 Task: Create a due date automation when advanced on, 2 days after a card is due add dates not due today at 11:00 AM.
Action: Mouse moved to (1001, 75)
Screenshot: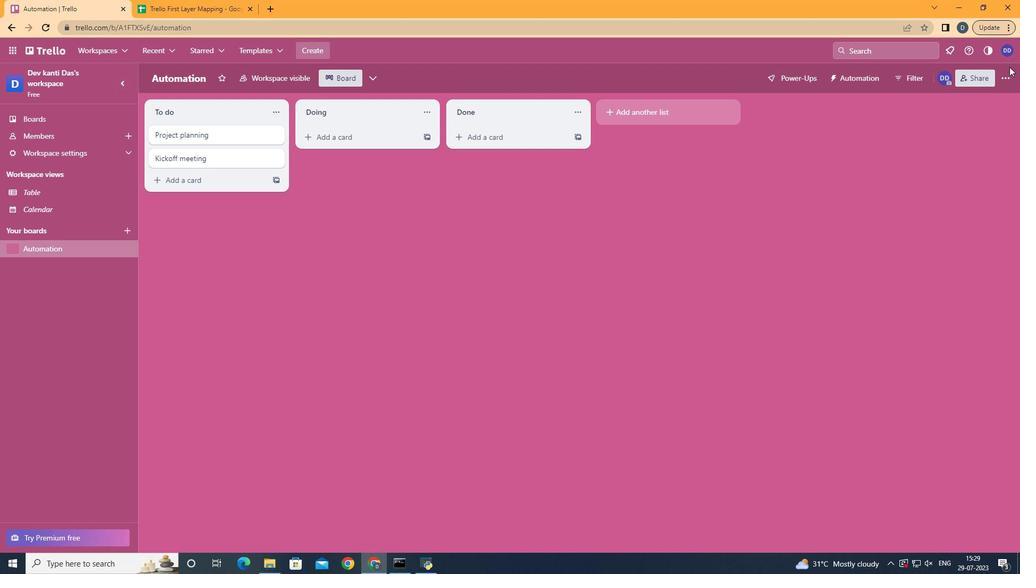 
Action: Mouse pressed left at (1001, 75)
Screenshot: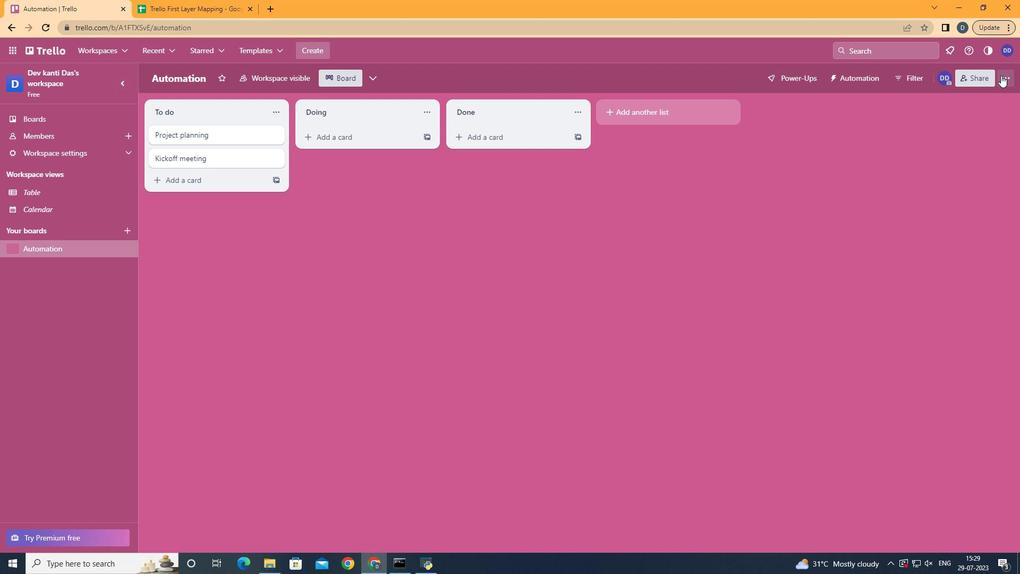 
Action: Mouse moved to (917, 231)
Screenshot: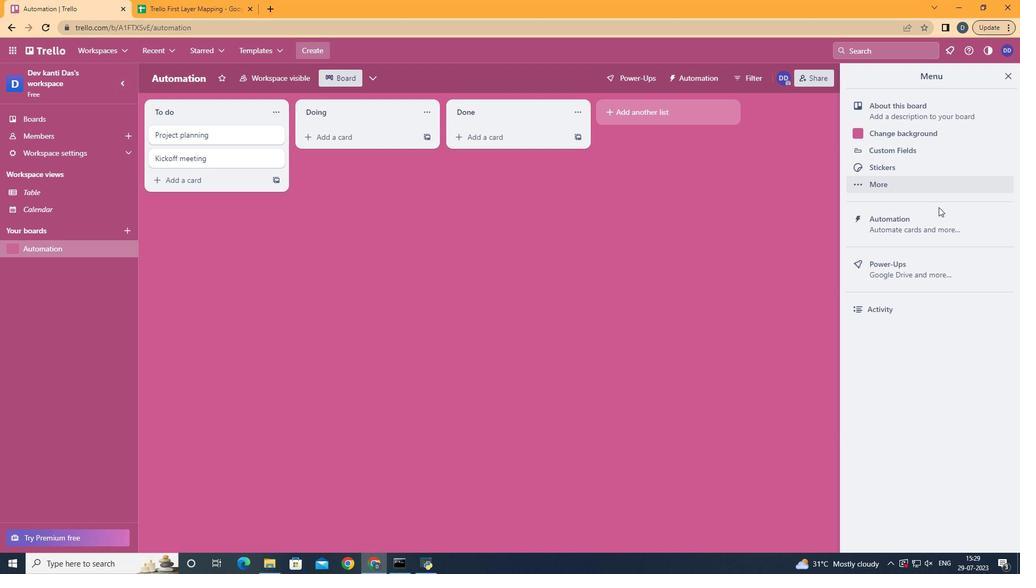 
Action: Mouse pressed left at (917, 231)
Screenshot: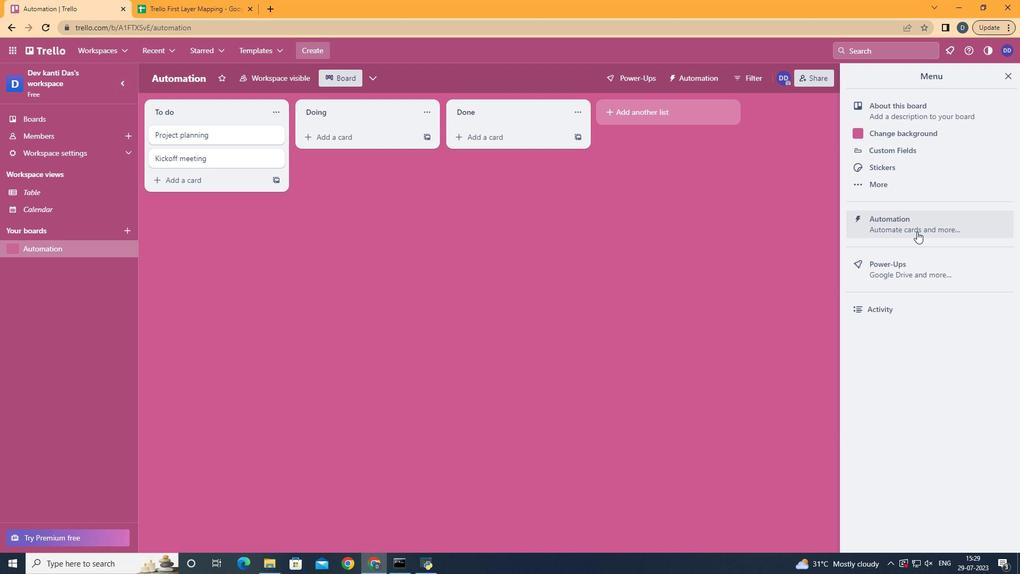 
Action: Mouse moved to (182, 219)
Screenshot: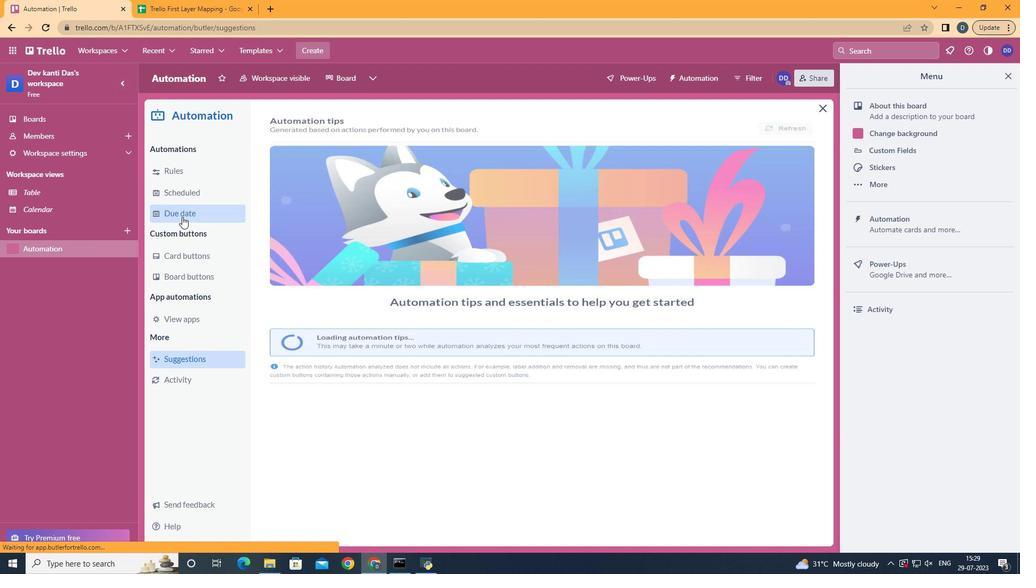 
Action: Mouse pressed left at (182, 219)
Screenshot: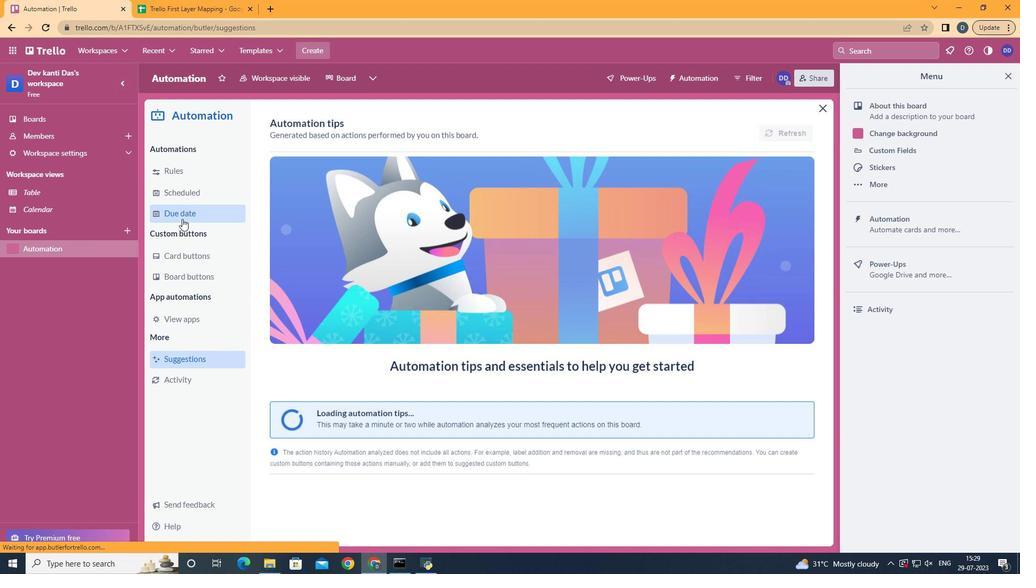 
Action: Mouse moved to (770, 125)
Screenshot: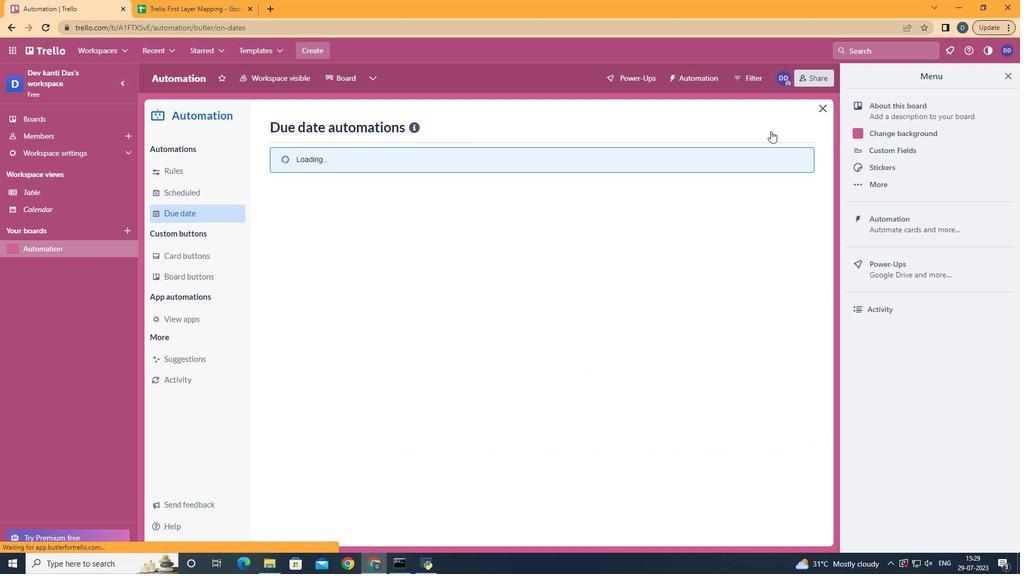 
Action: Mouse pressed left at (770, 125)
Screenshot: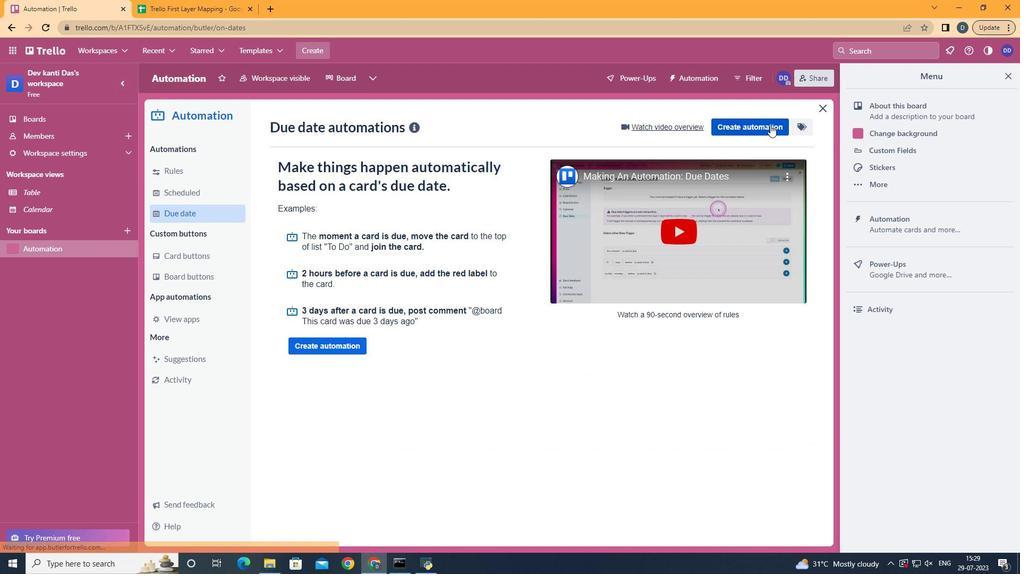 
Action: Mouse moved to (537, 229)
Screenshot: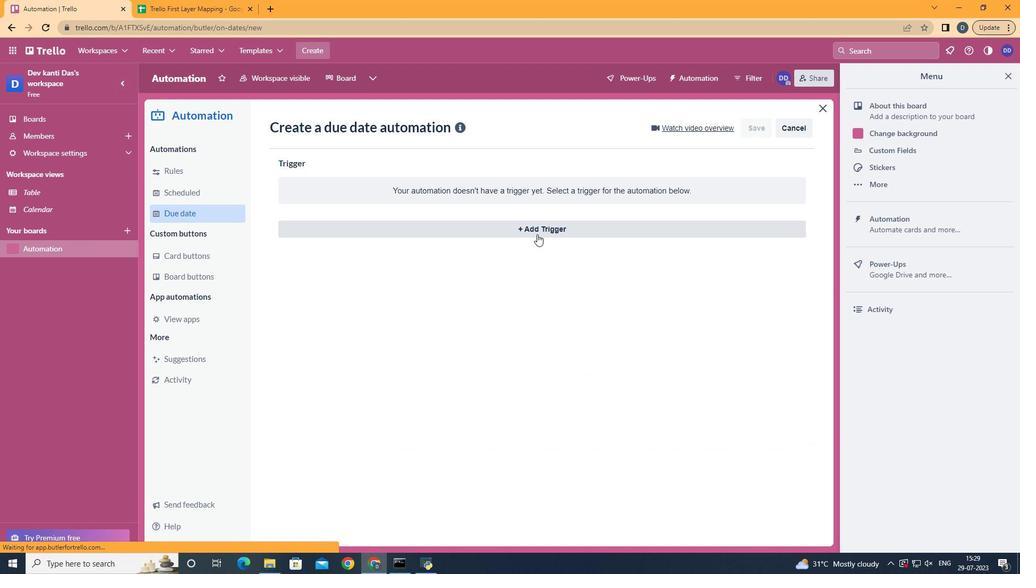 
Action: Mouse pressed left at (537, 229)
Screenshot: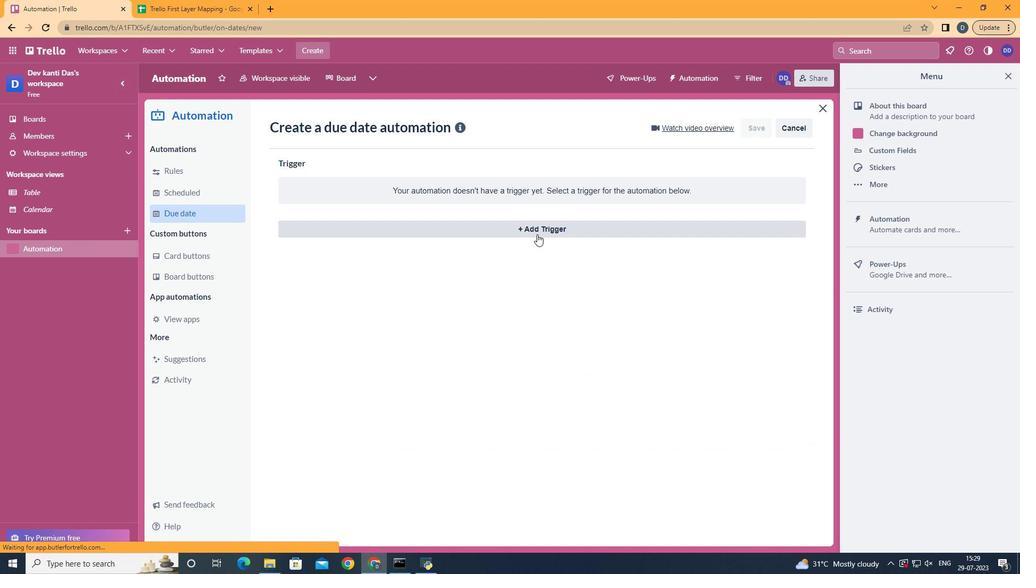 
Action: Mouse moved to (368, 431)
Screenshot: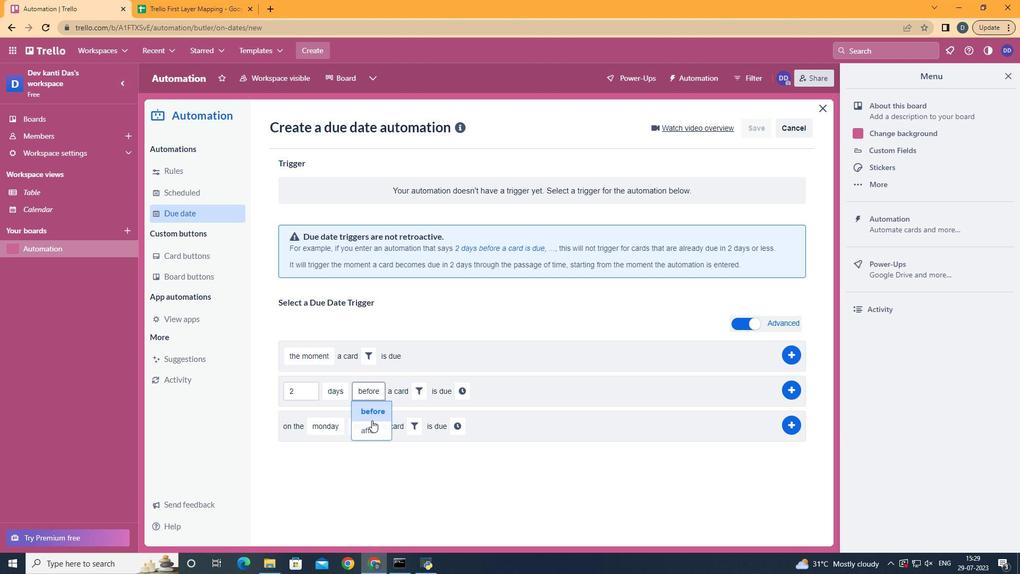 
Action: Mouse pressed left at (368, 431)
Screenshot: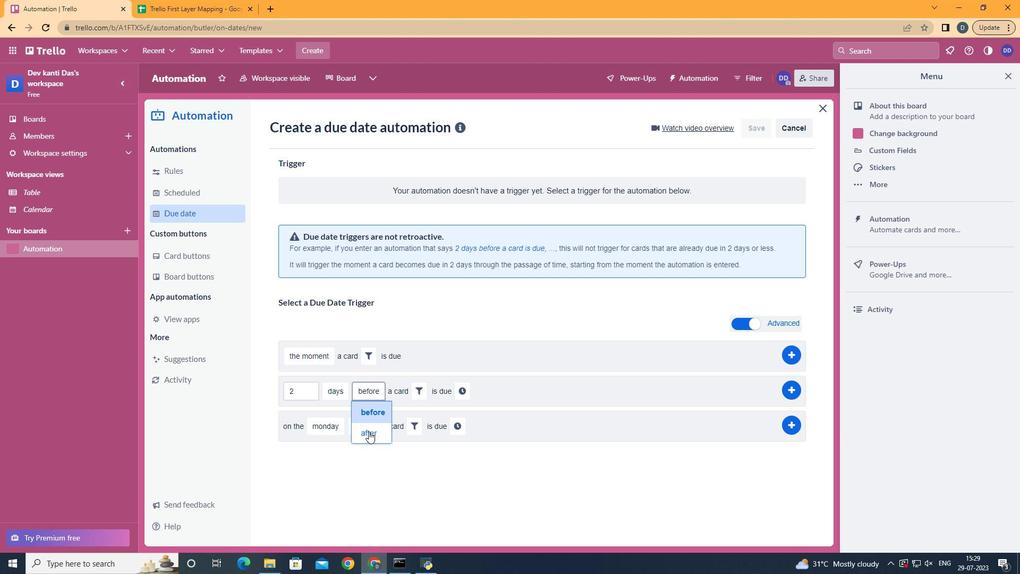 
Action: Mouse moved to (410, 400)
Screenshot: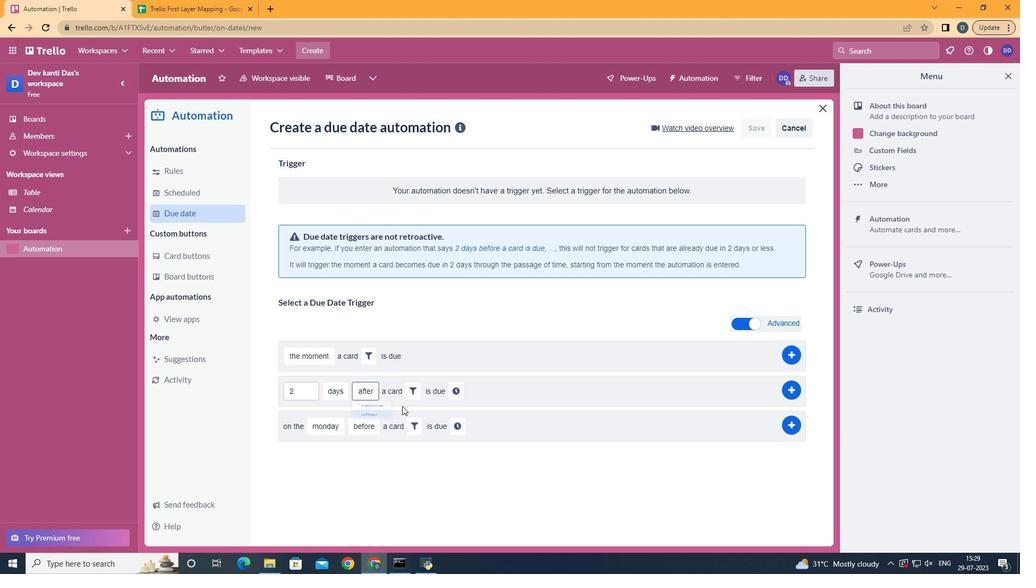 
Action: Mouse pressed left at (410, 400)
Screenshot: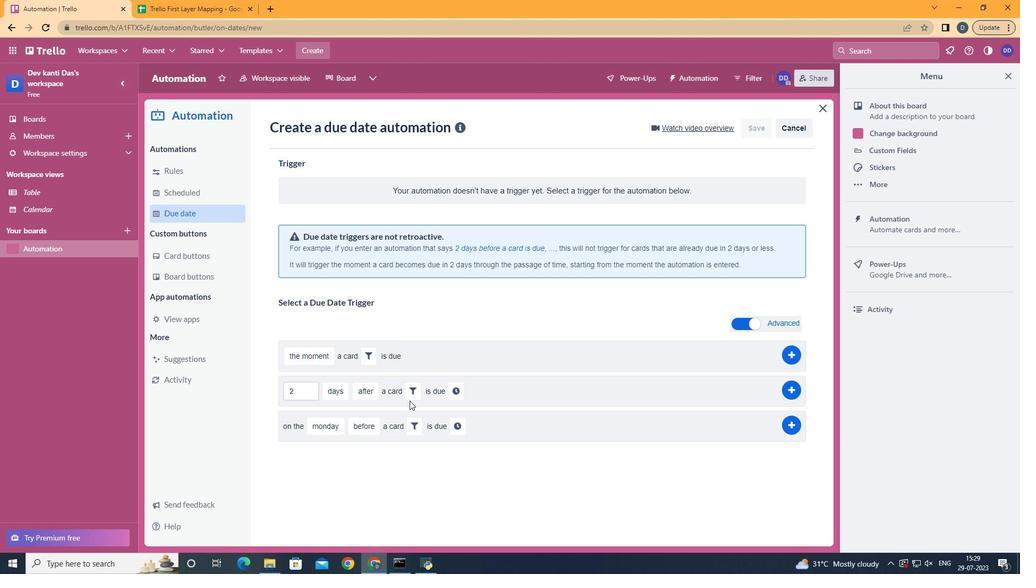 
Action: Mouse moved to (410, 399)
Screenshot: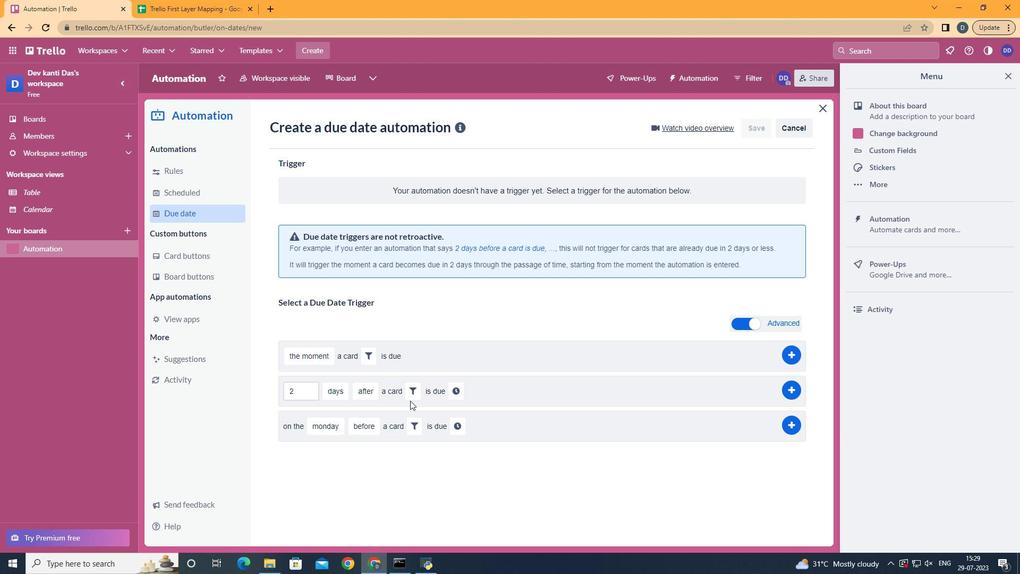
Action: Mouse pressed left at (410, 399)
Screenshot: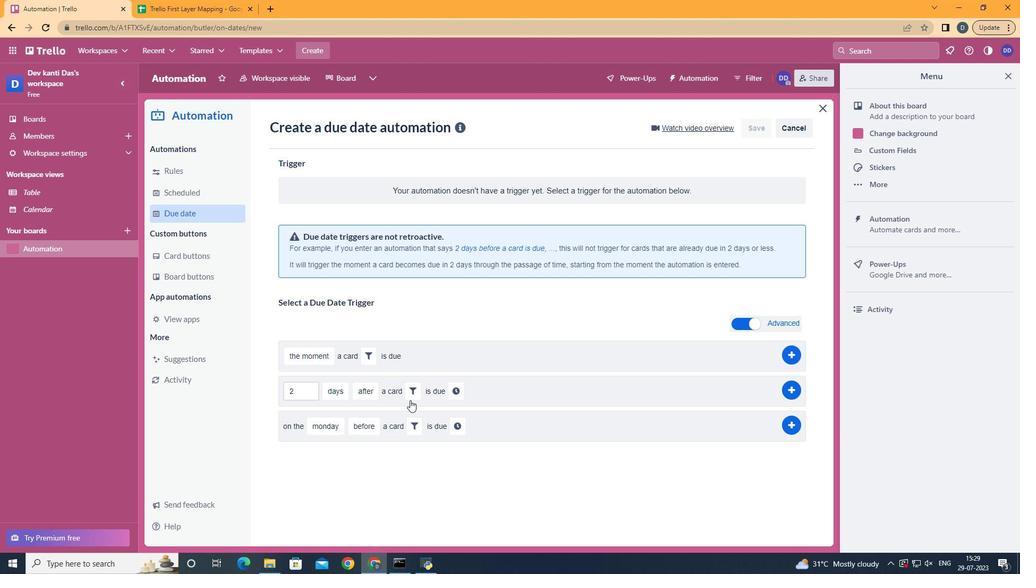 
Action: Mouse moved to (481, 428)
Screenshot: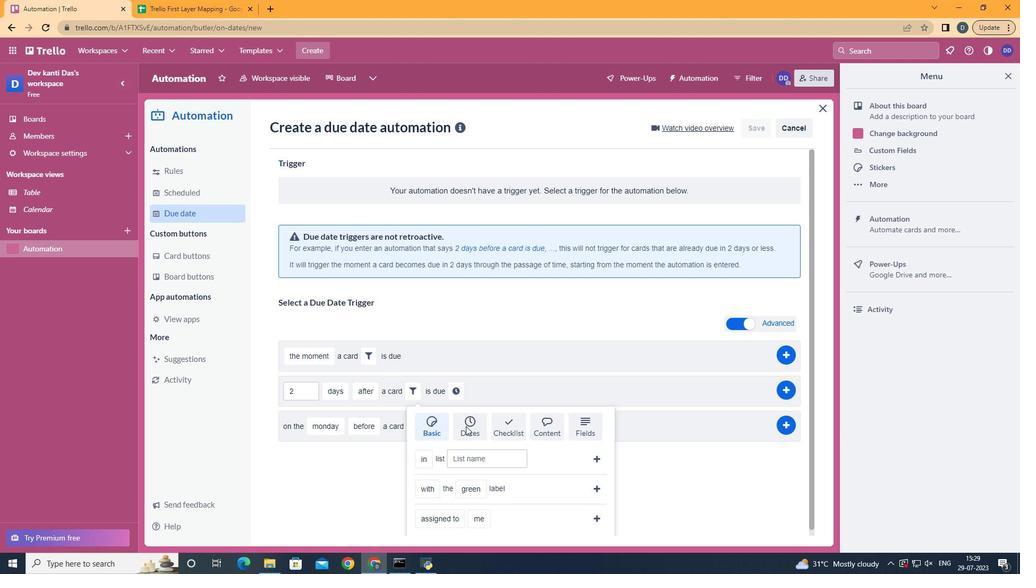 
Action: Mouse pressed left at (481, 428)
Screenshot: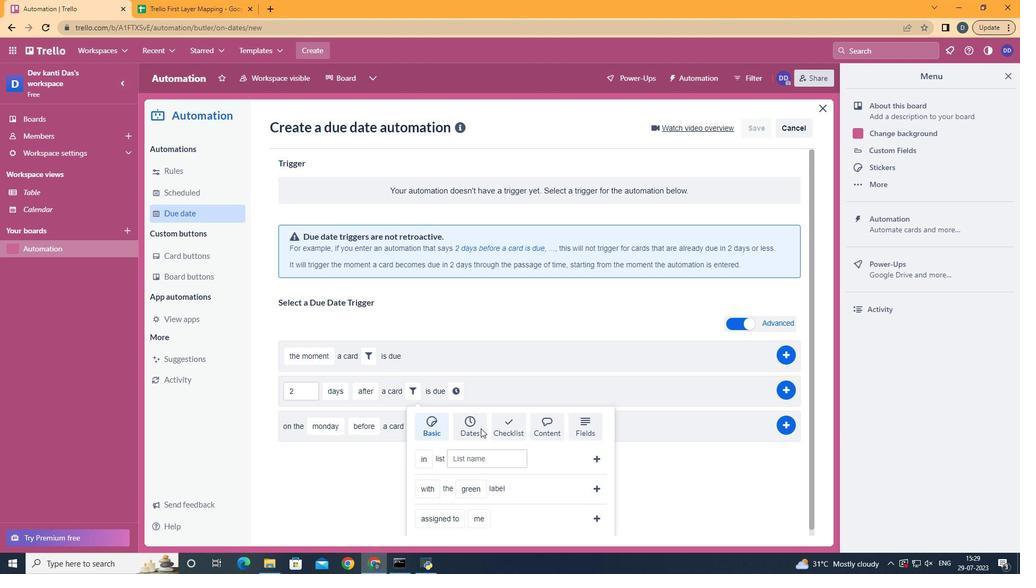 
Action: Mouse moved to (481, 428)
Screenshot: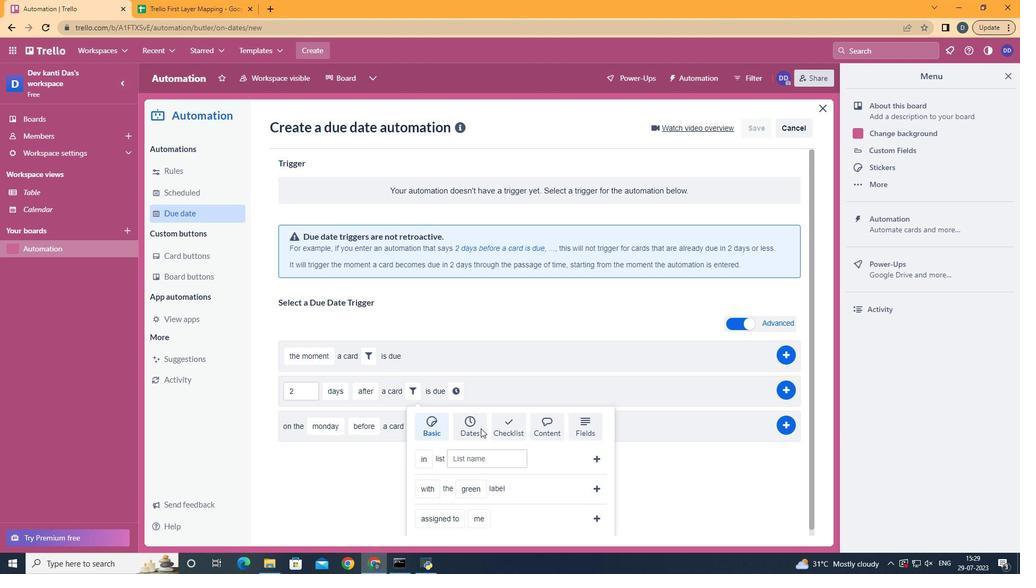 
Action: Mouse scrolled (481, 427) with delta (0, 0)
Screenshot: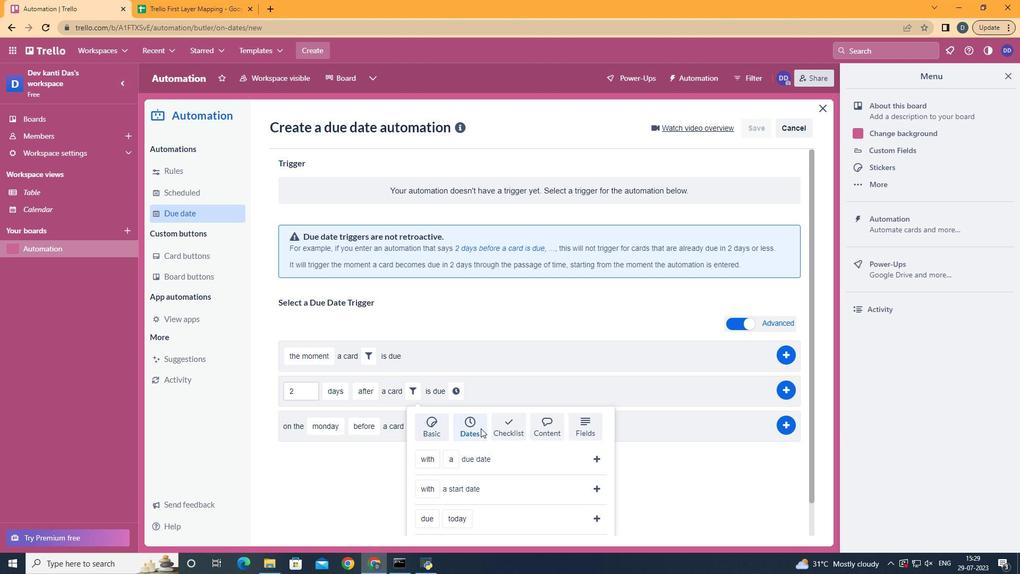 
Action: Mouse scrolled (481, 427) with delta (0, 0)
Screenshot: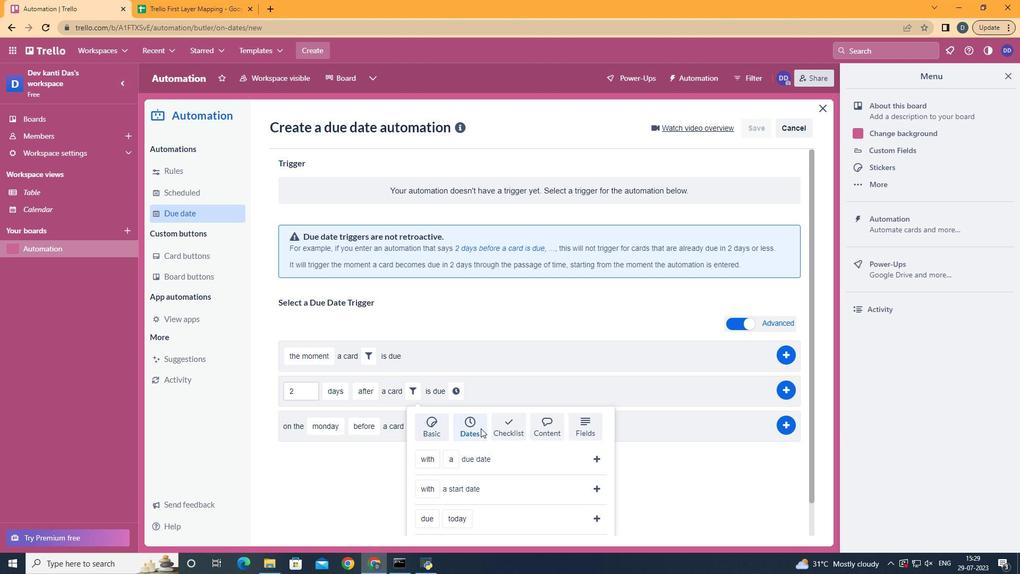 
Action: Mouse scrolled (481, 427) with delta (0, 0)
Screenshot: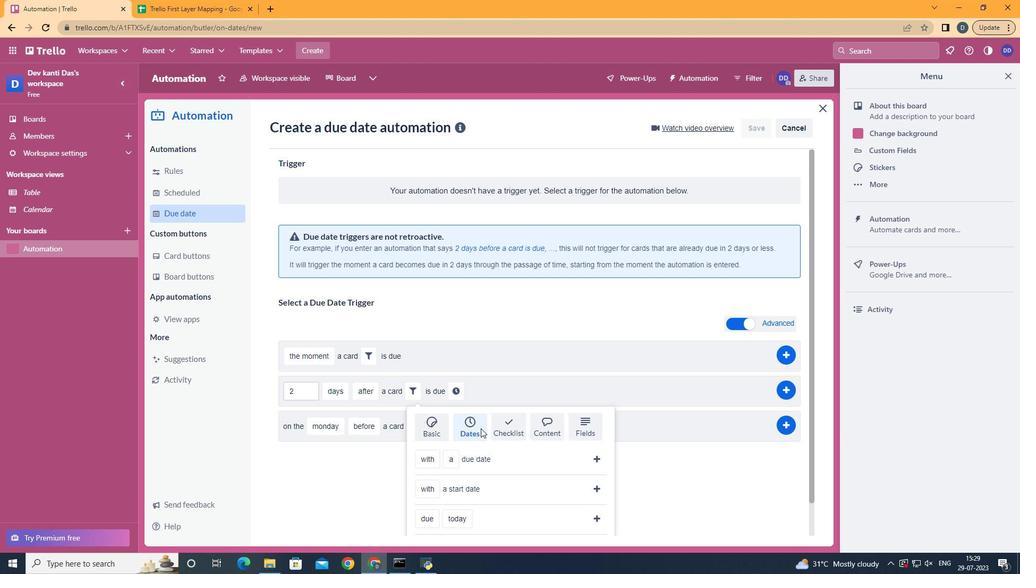 
Action: Mouse scrolled (481, 427) with delta (0, 0)
Screenshot: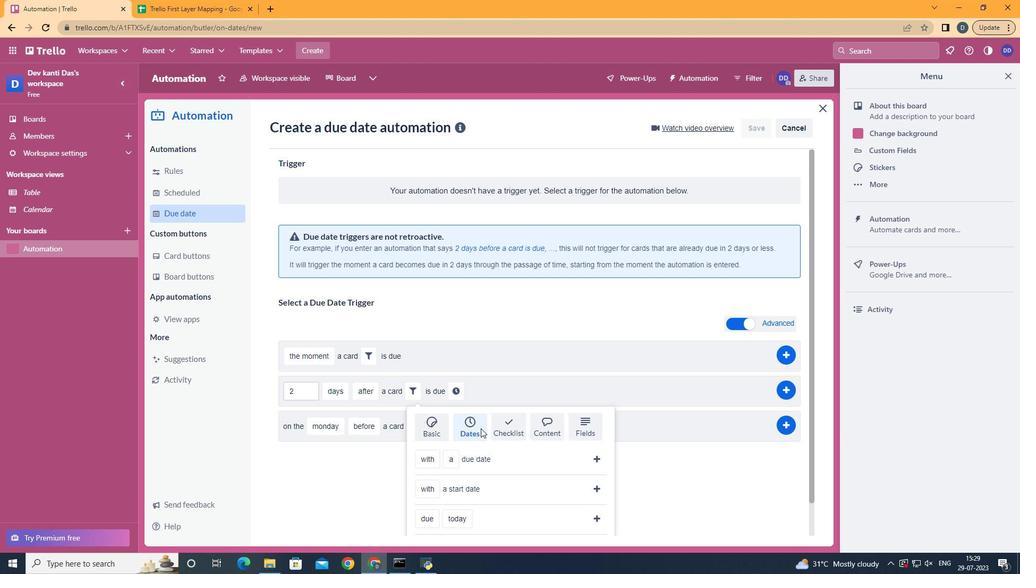 
Action: Mouse moved to (443, 419)
Screenshot: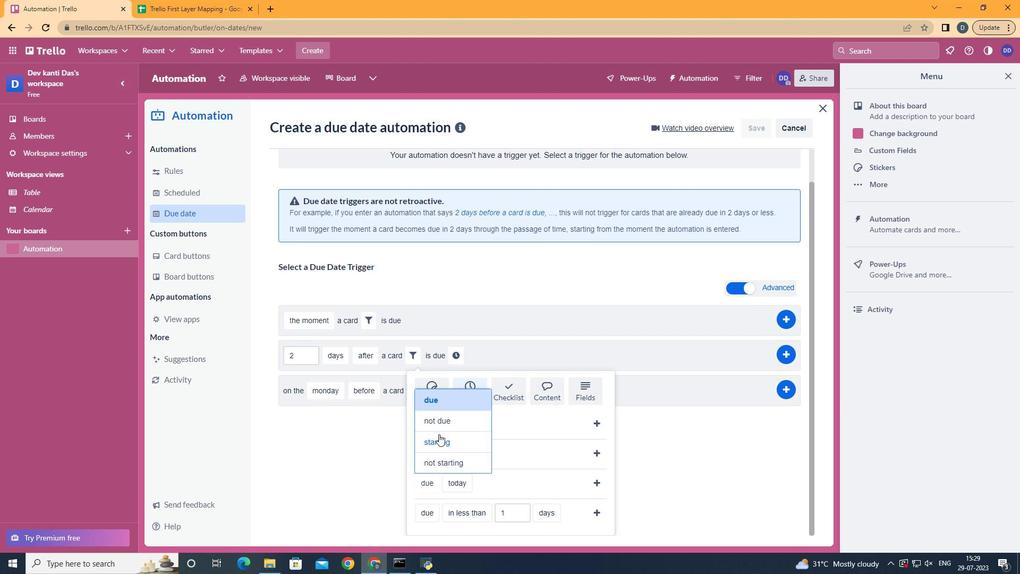 
Action: Mouse pressed left at (443, 419)
Screenshot: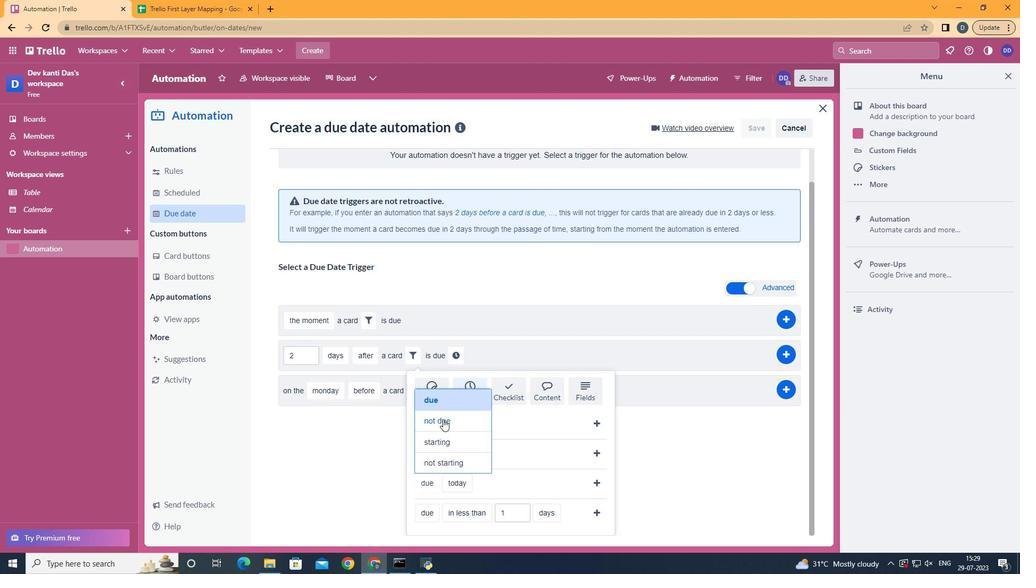 
Action: Mouse moved to (491, 351)
Screenshot: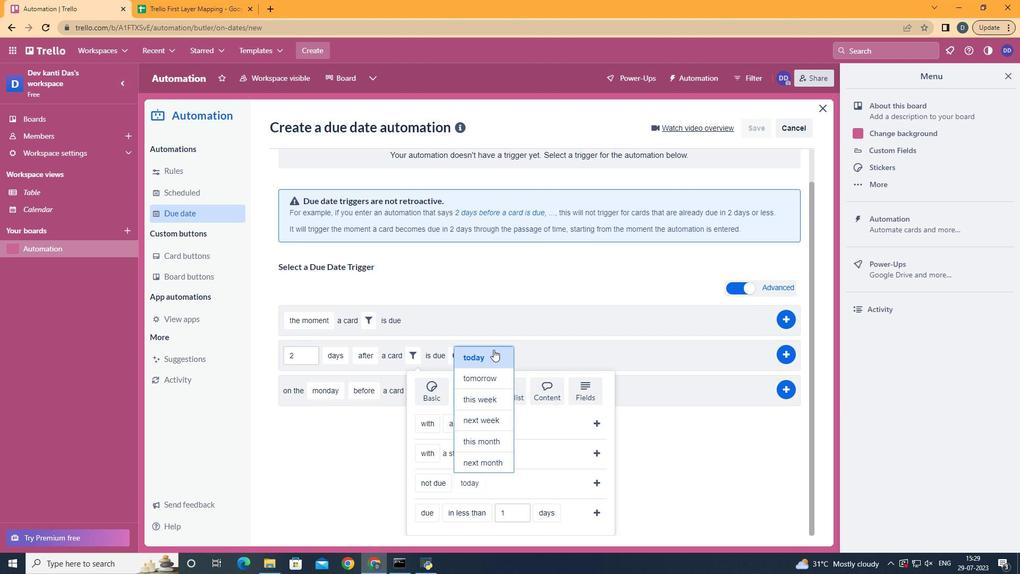 
Action: Mouse pressed left at (491, 351)
Screenshot: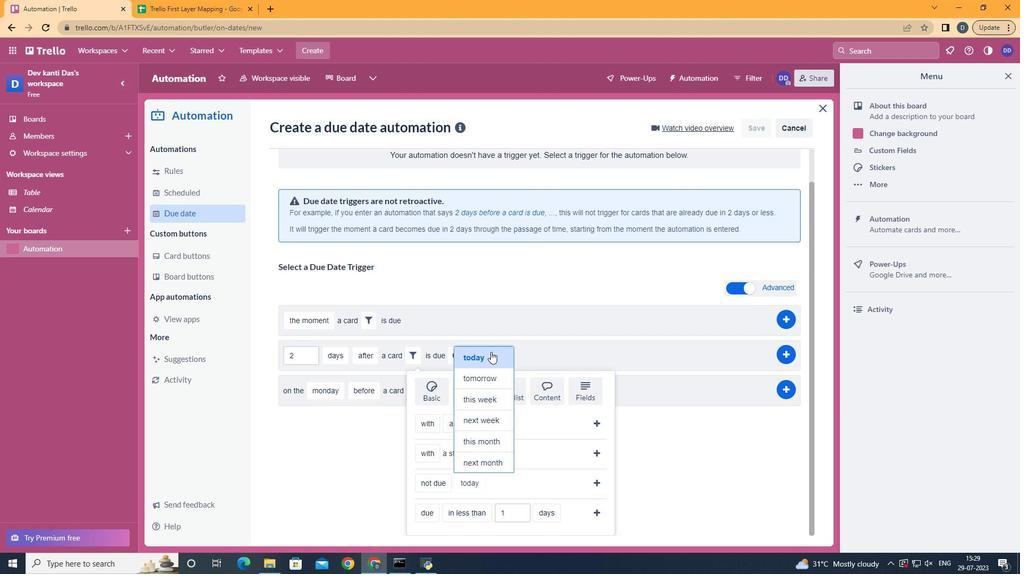 
Action: Mouse moved to (593, 480)
Screenshot: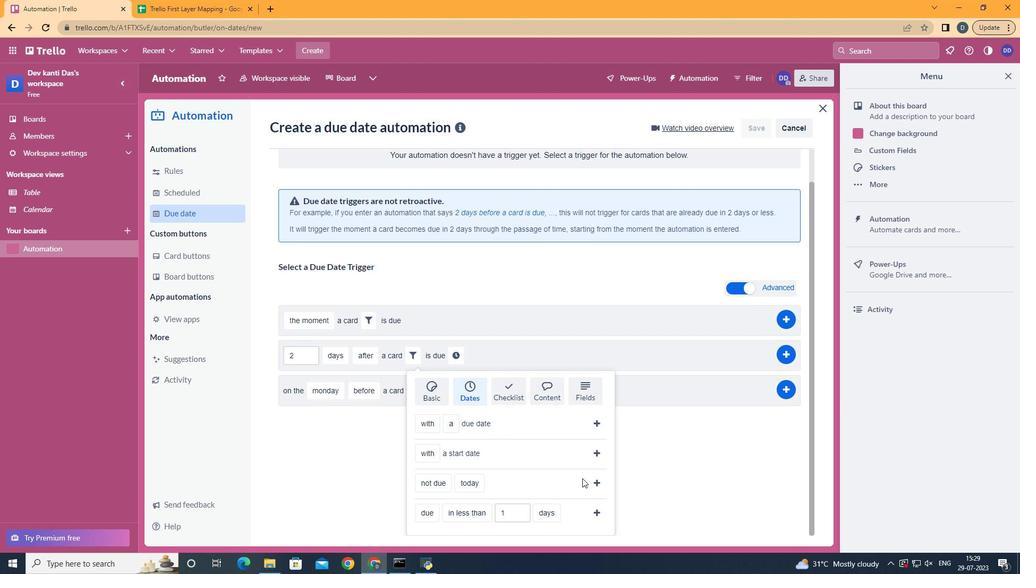 
Action: Mouse pressed left at (593, 480)
Screenshot: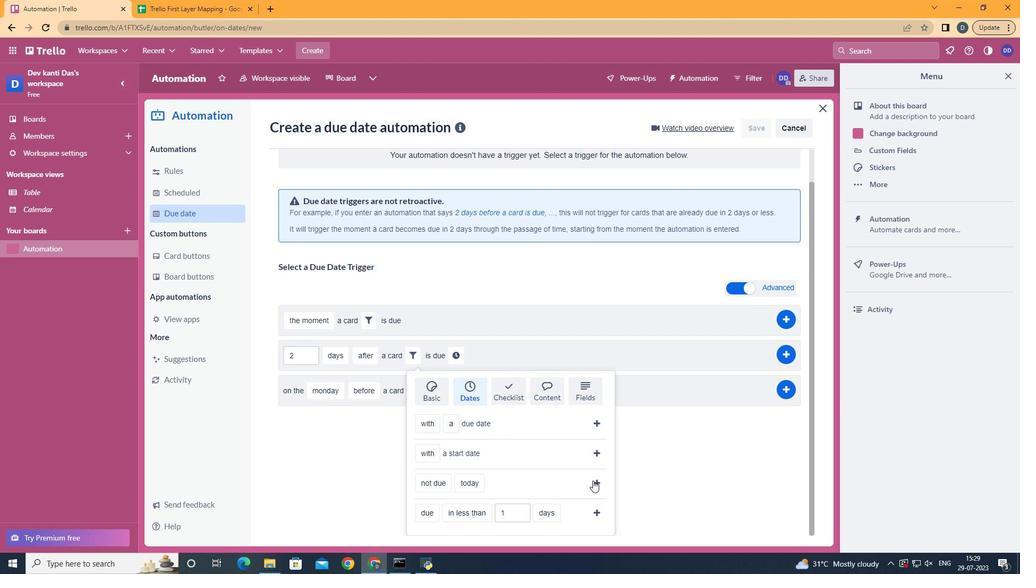 
Action: Mouse moved to (530, 397)
Screenshot: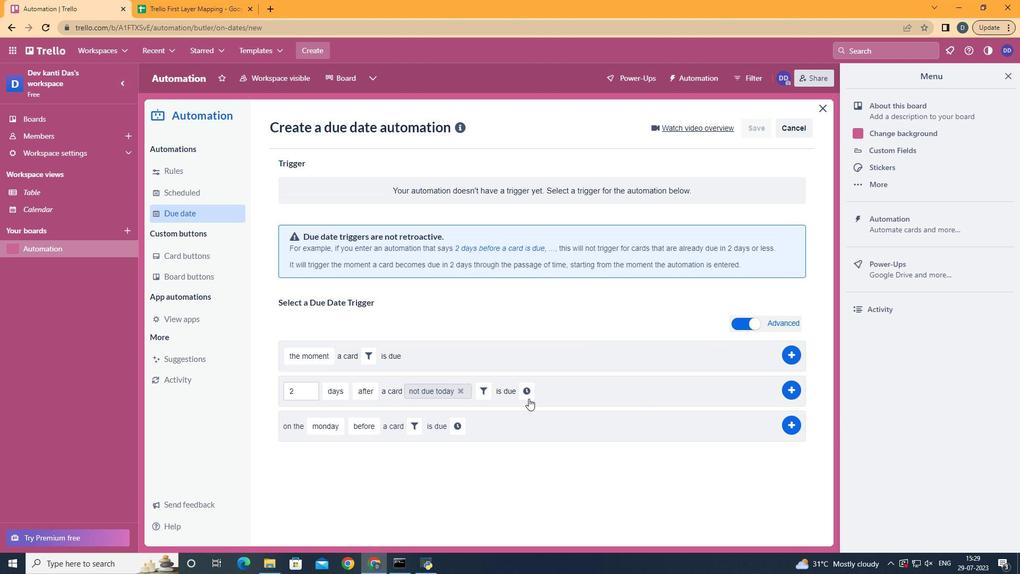 
Action: Mouse pressed left at (530, 397)
Screenshot: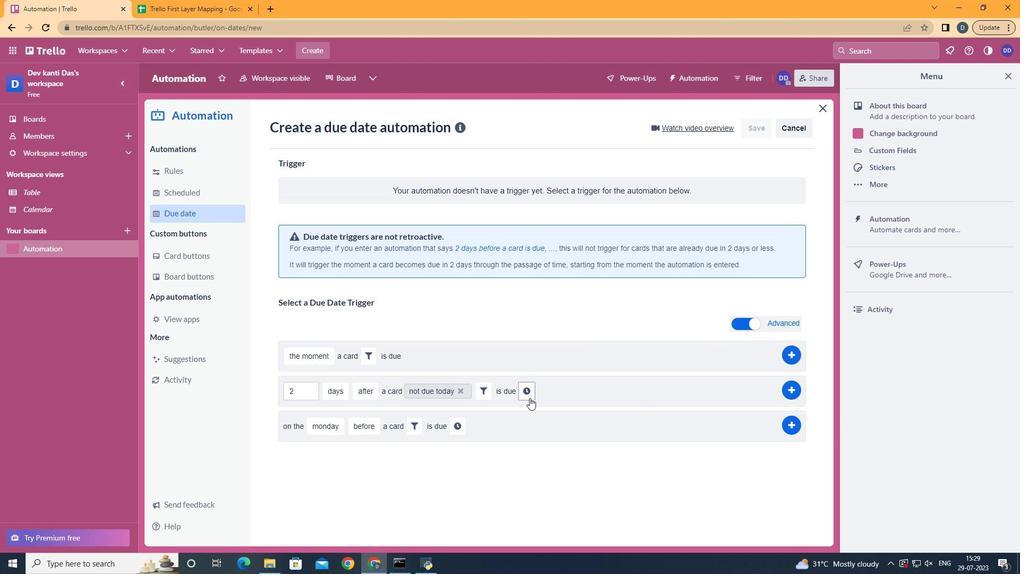 
Action: Mouse moved to (538, 394)
Screenshot: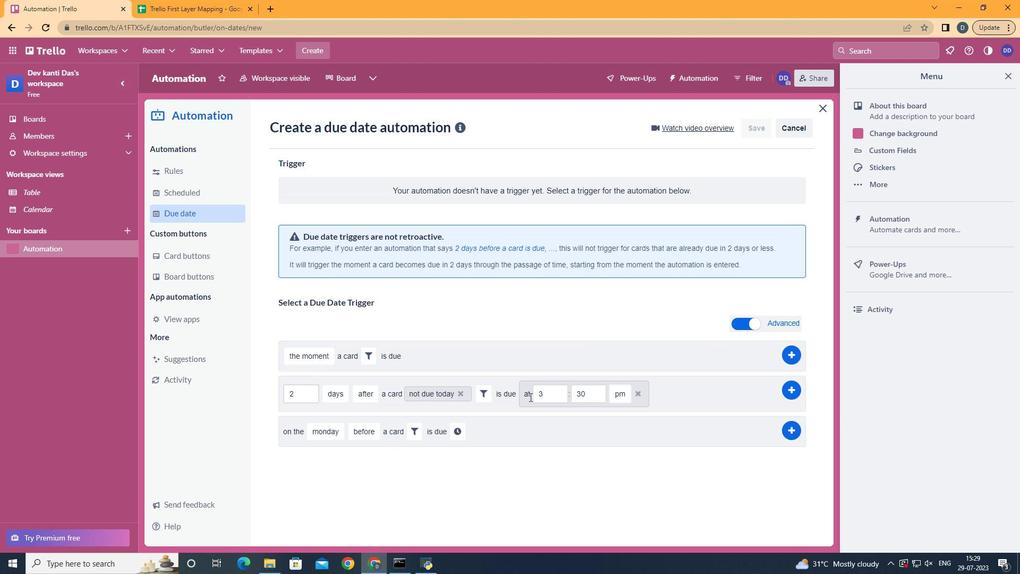
Action: Mouse pressed left at (538, 394)
Screenshot: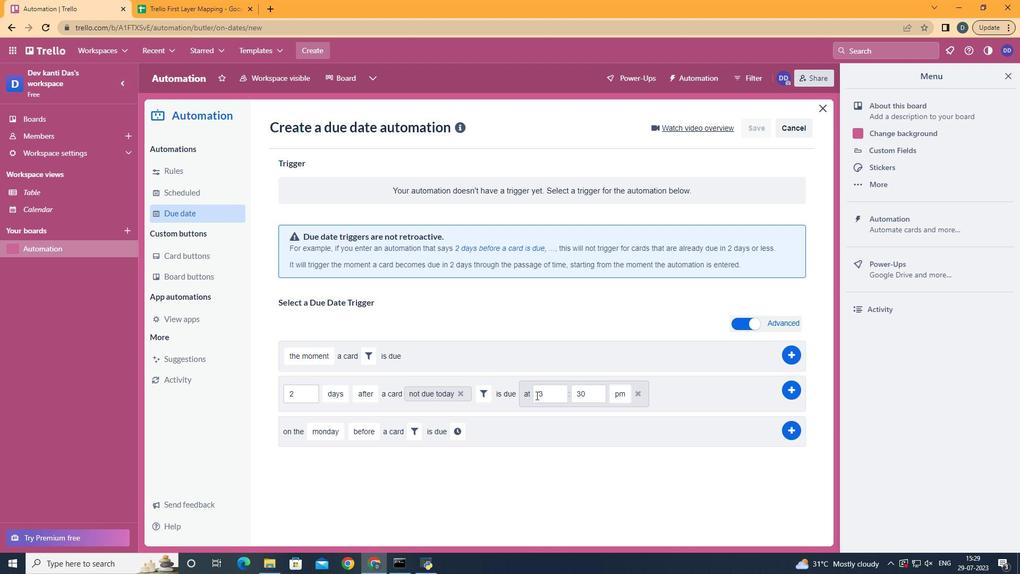 
Action: Mouse moved to (541, 394)
Screenshot: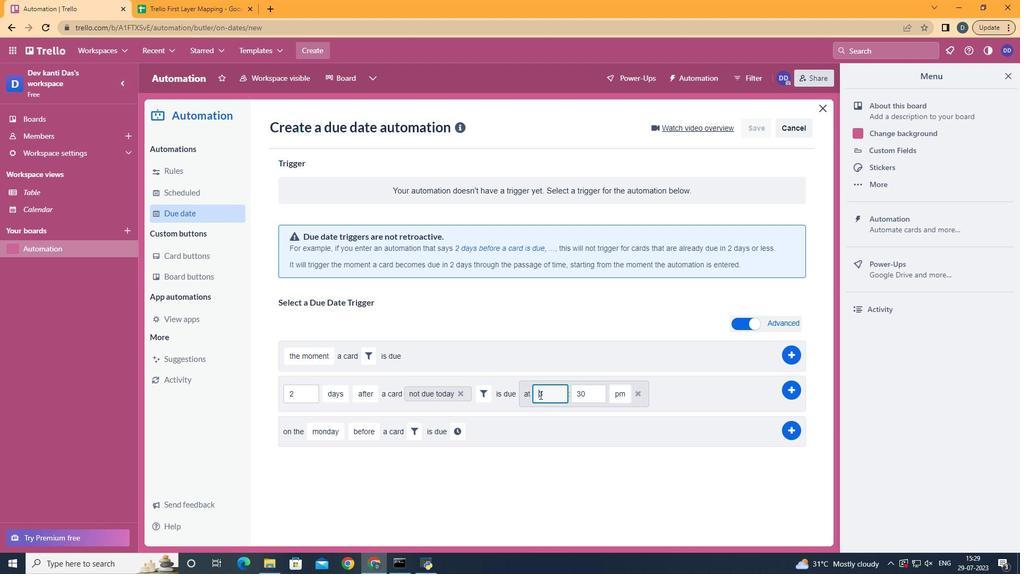 
Action: Mouse pressed left at (541, 394)
Screenshot: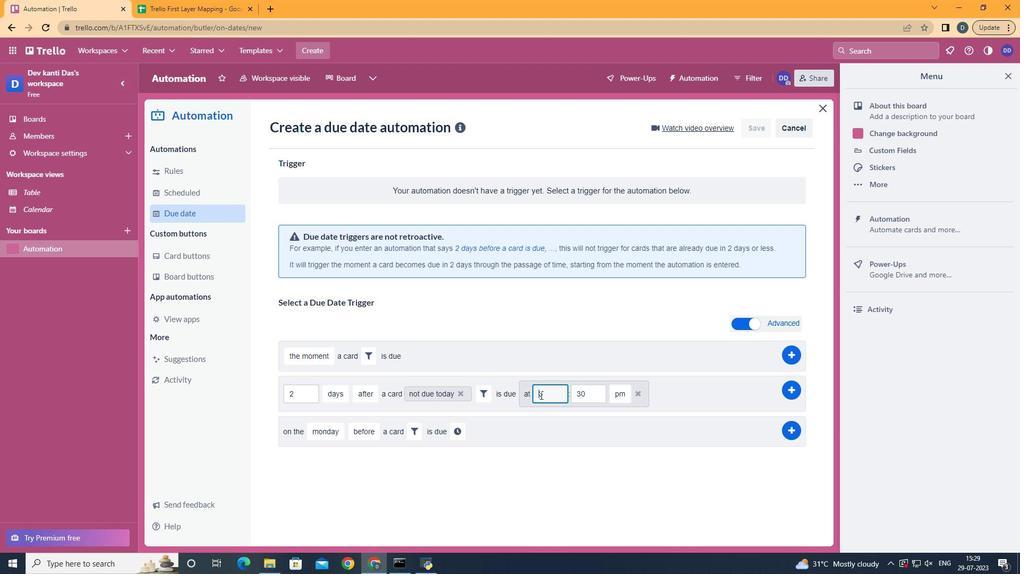 
Action: Key pressed <Key.backspace>11
Screenshot: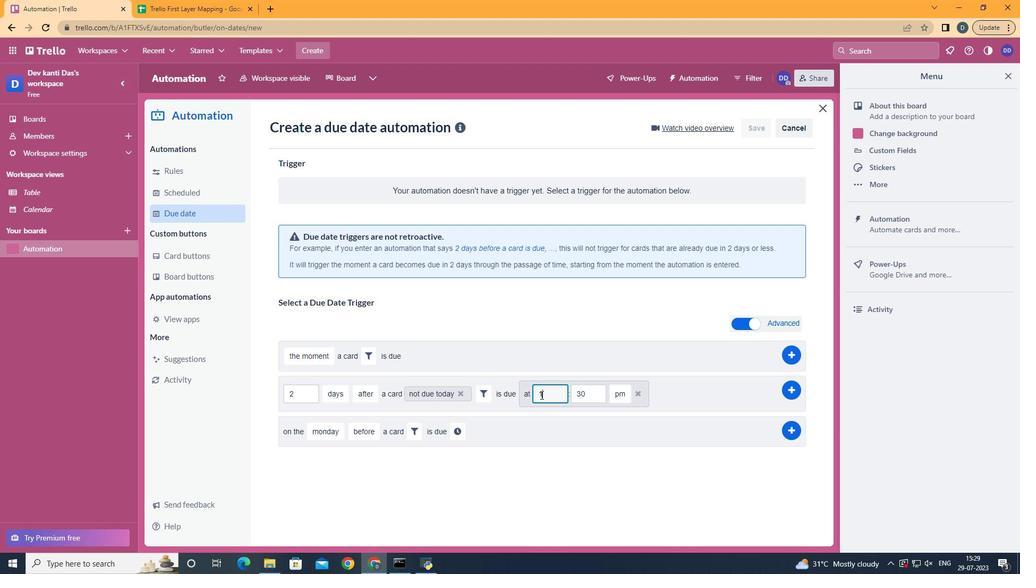 
Action: Mouse moved to (581, 396)
Screenshot: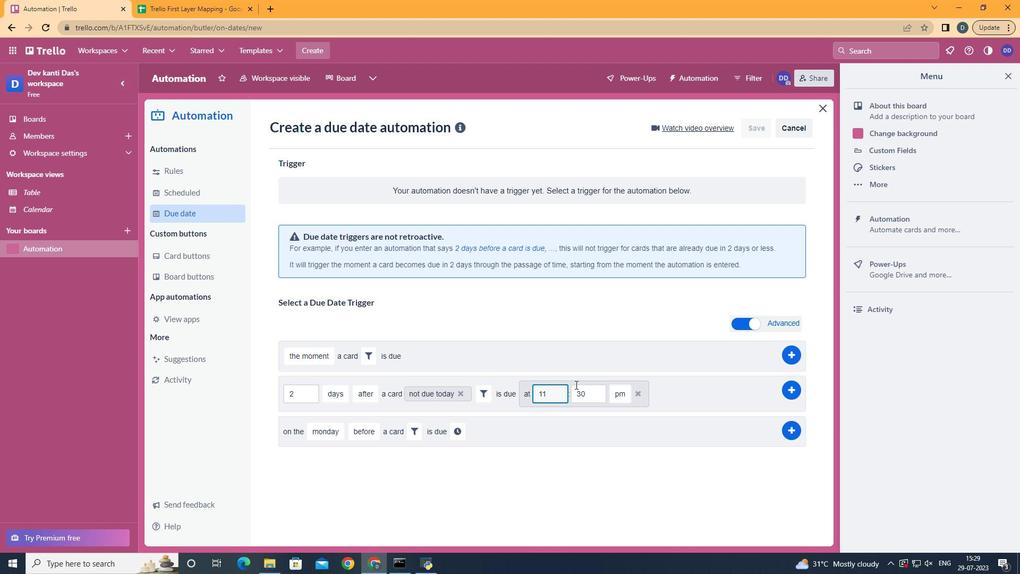 
Action: Mouse pressed left at (581, 396)
Screenshot: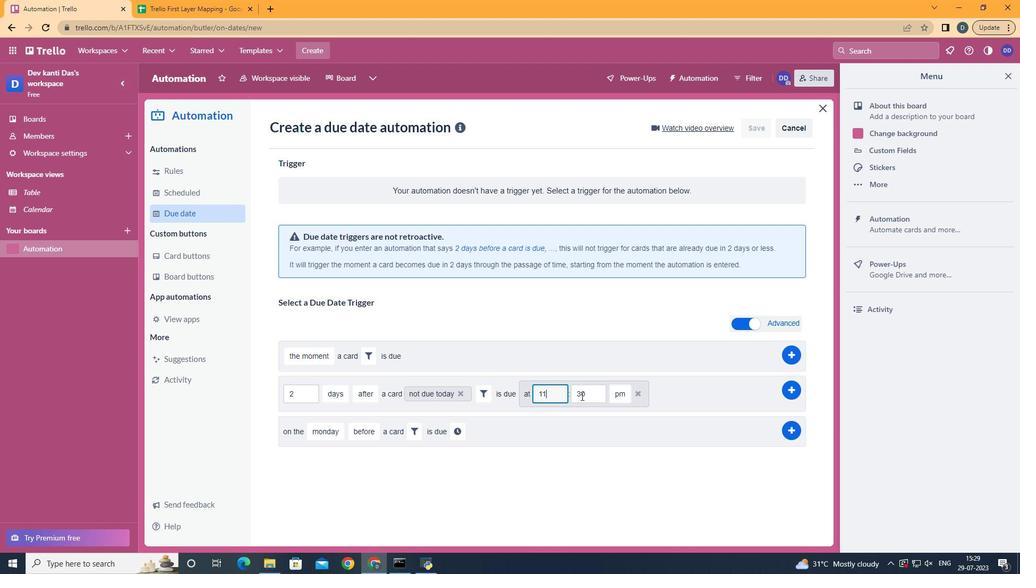 
Action: Mouse moved to (591, 394)
Screenshot: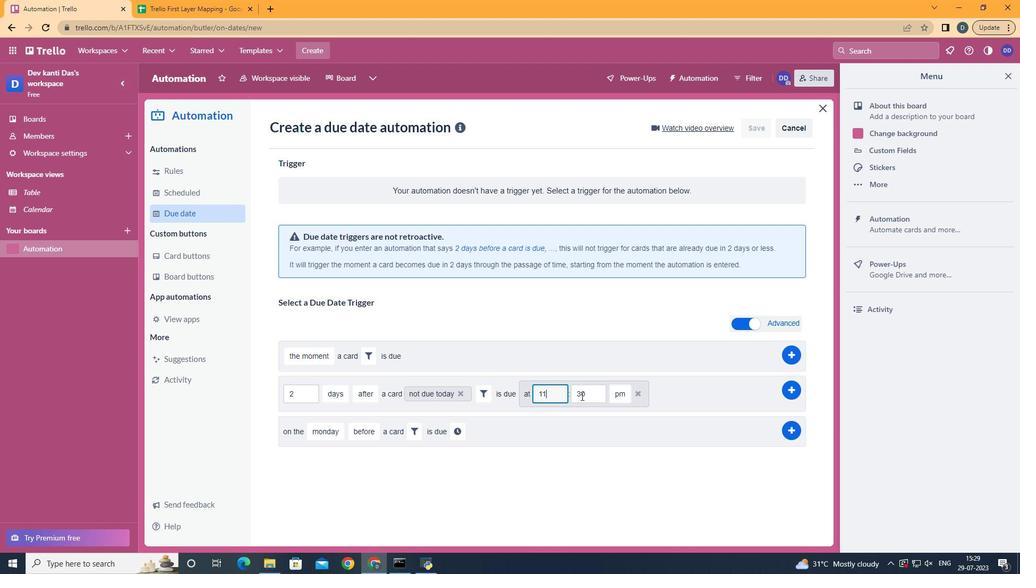 
Action: Mouse pressed left at (591, 394)
Screenshot: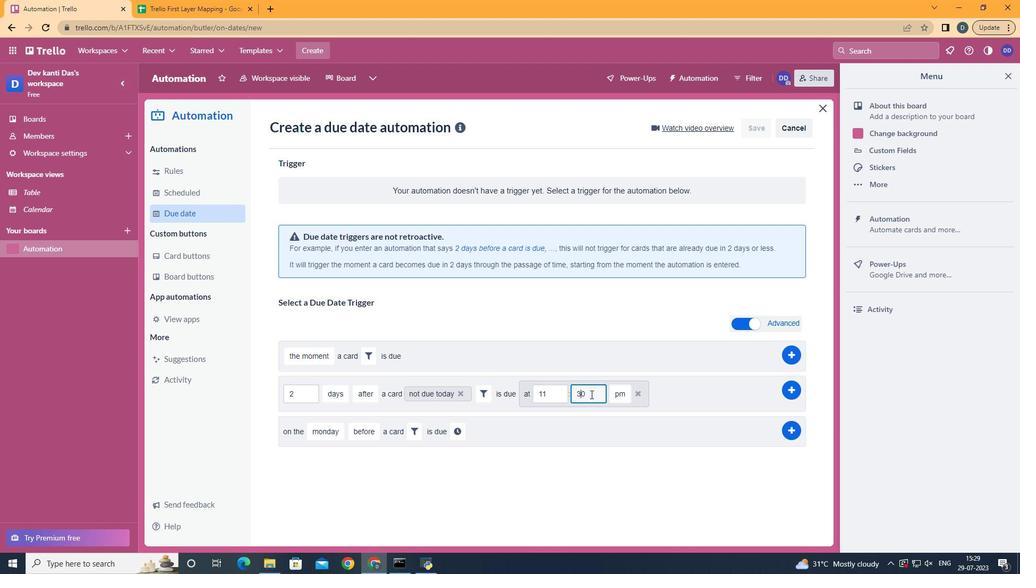 
Action: Key pressed <Key.backspace><Key.backspace>00
Screenshot: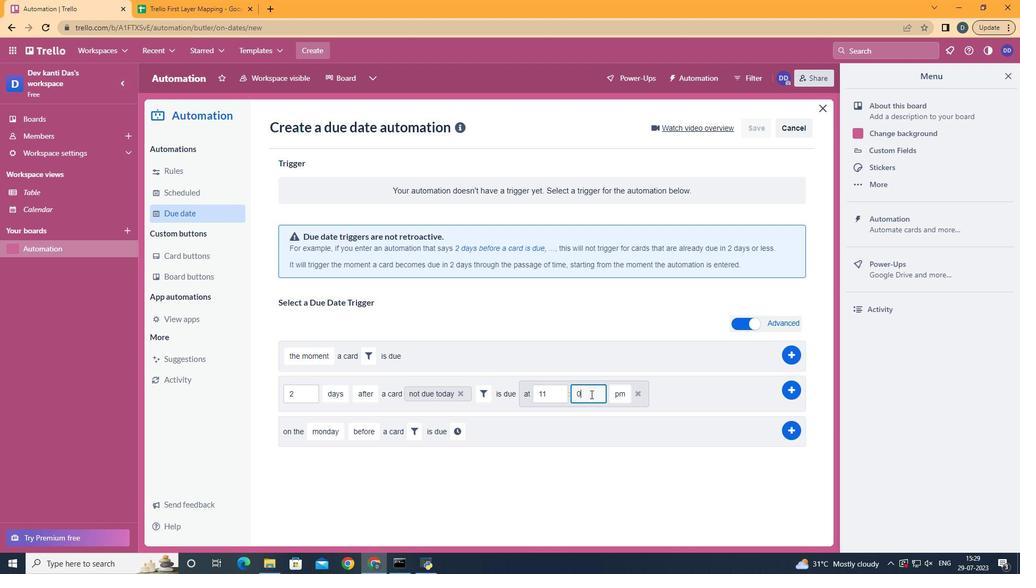 
Action: Mouse moved to (618, 414)
Screenshot: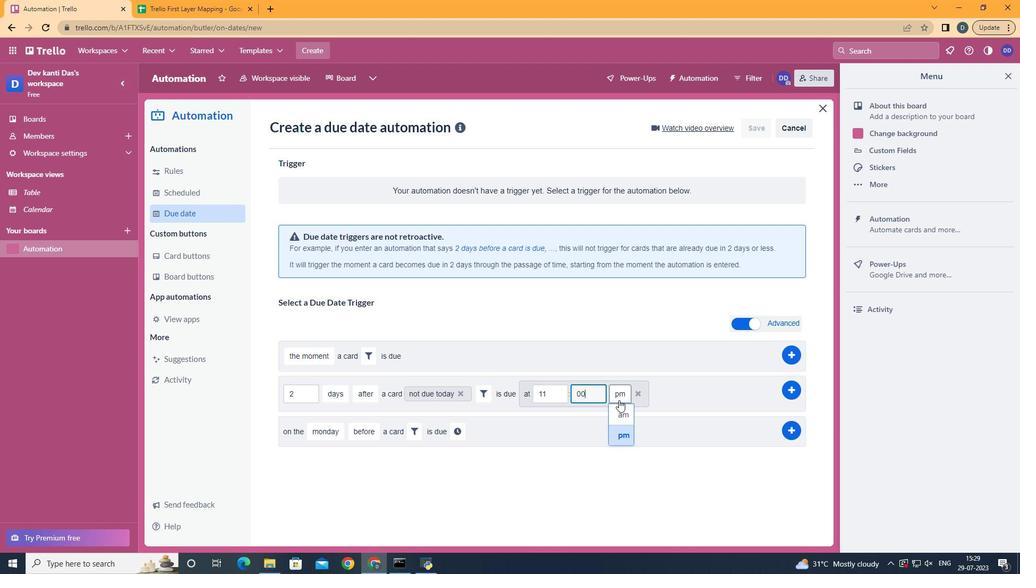 
Action: Mouse pressed left at (618, 414)
Screenshot: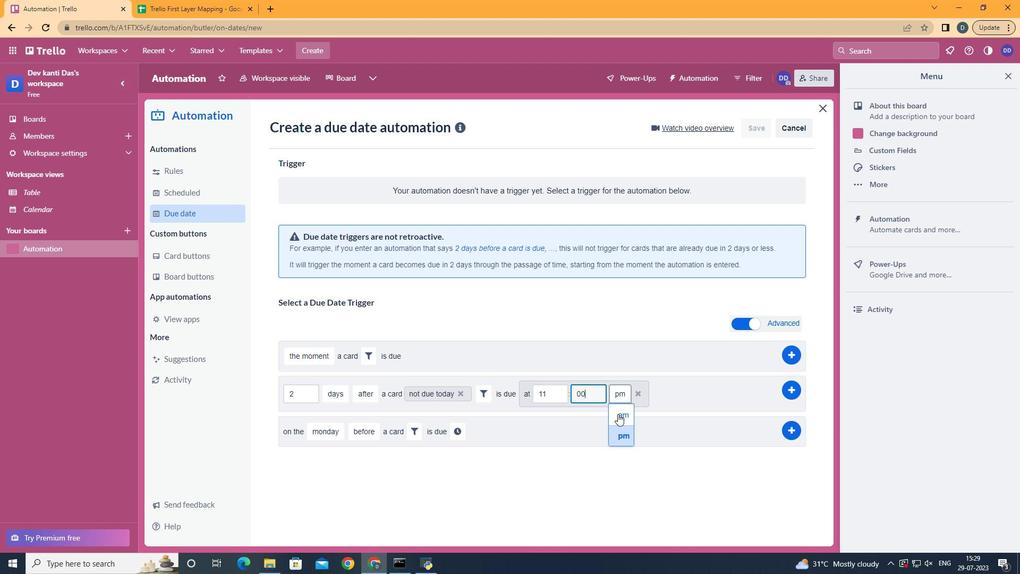 
